 Task: Create a due date automation trigger when advanced on, on the tuesday of the week a card is due add fields with custom field "Resume" set to a date not in this week at 11:00 AM.
Action: Mouse moved to (1007, 83)
Screenshot: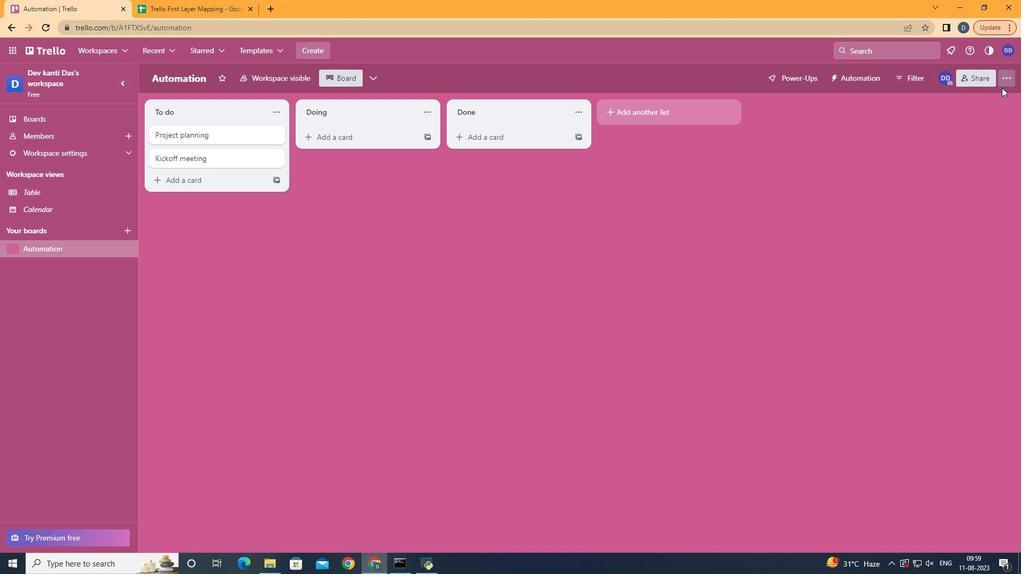 
Action: Mouse pressed left at (1007, 83)
Screenshot: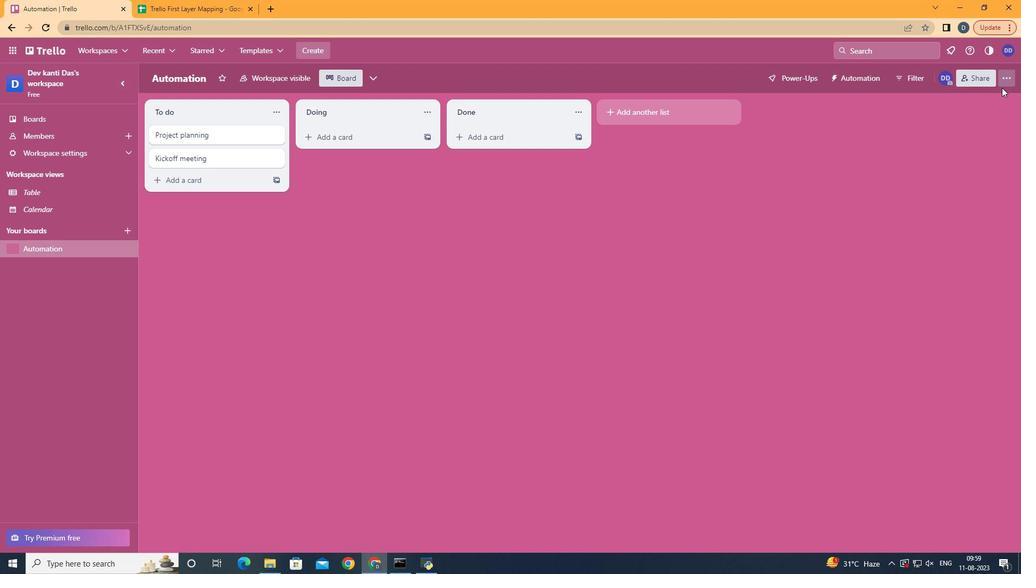 
Action: Mouse moved to (946, 230)
Screenshot: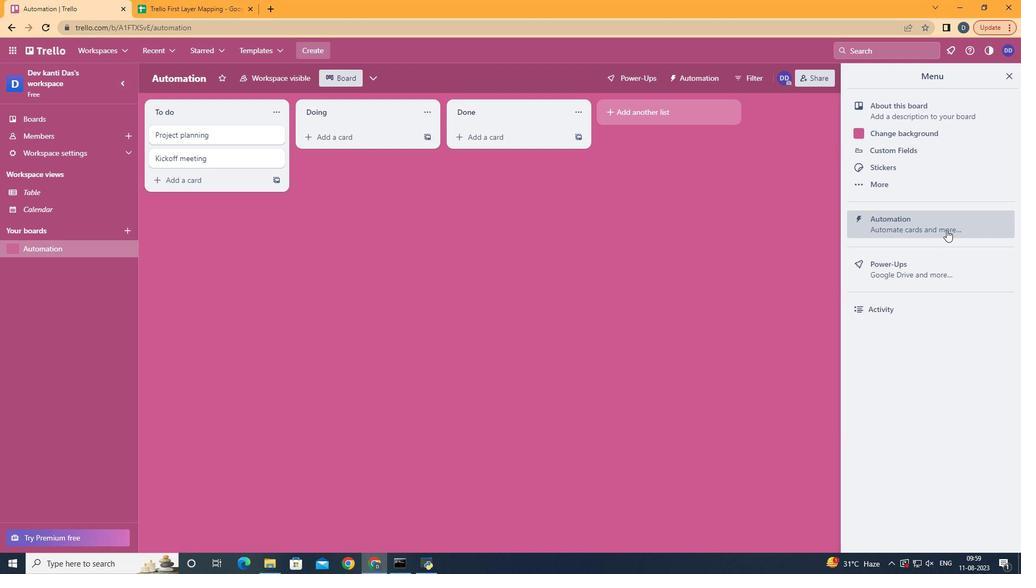 
Action: Mouse pressed left at (946, 230)
Screenshot: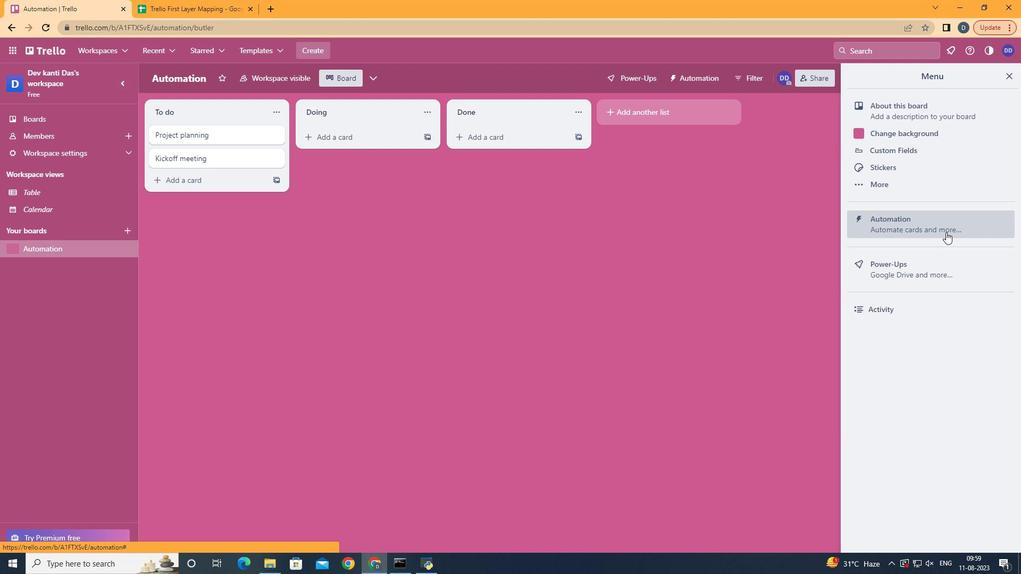 
Action: Mouse moved to (176, 214)
Screenshot: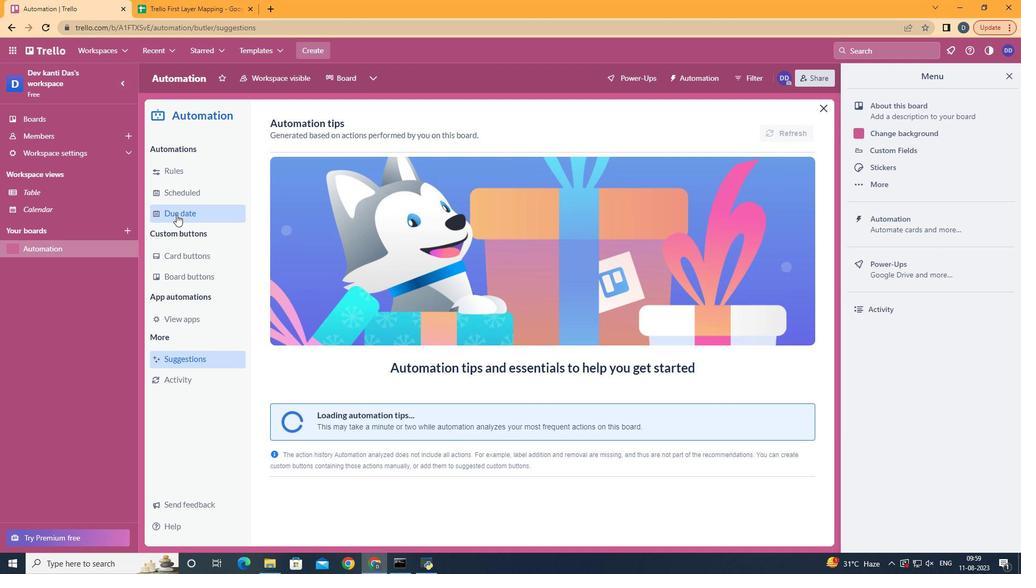 
Action: Mouse pressed left at (176, 214)
Screenshot: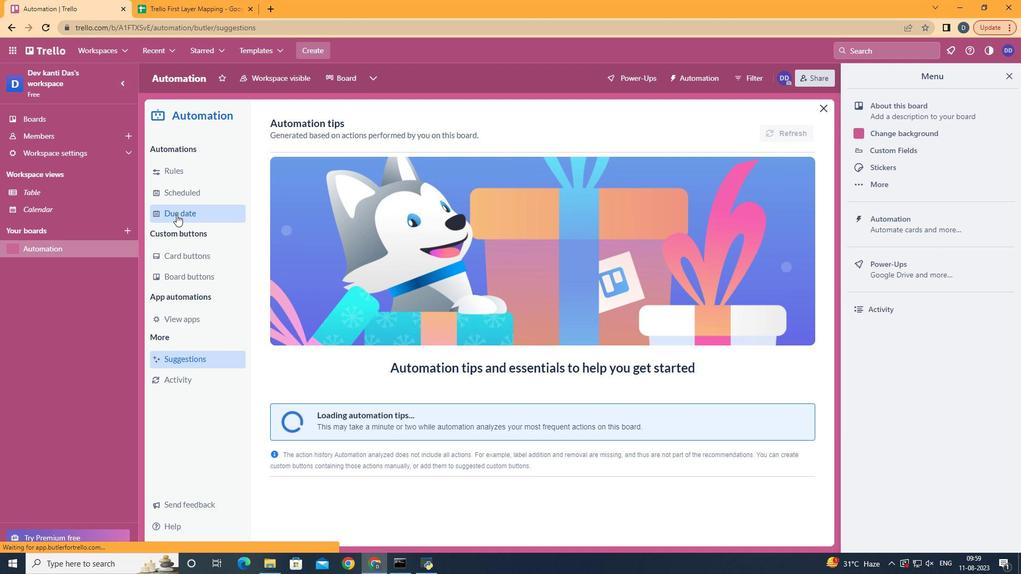 
Action: Mouse moved to (736, 121)
Screenshot: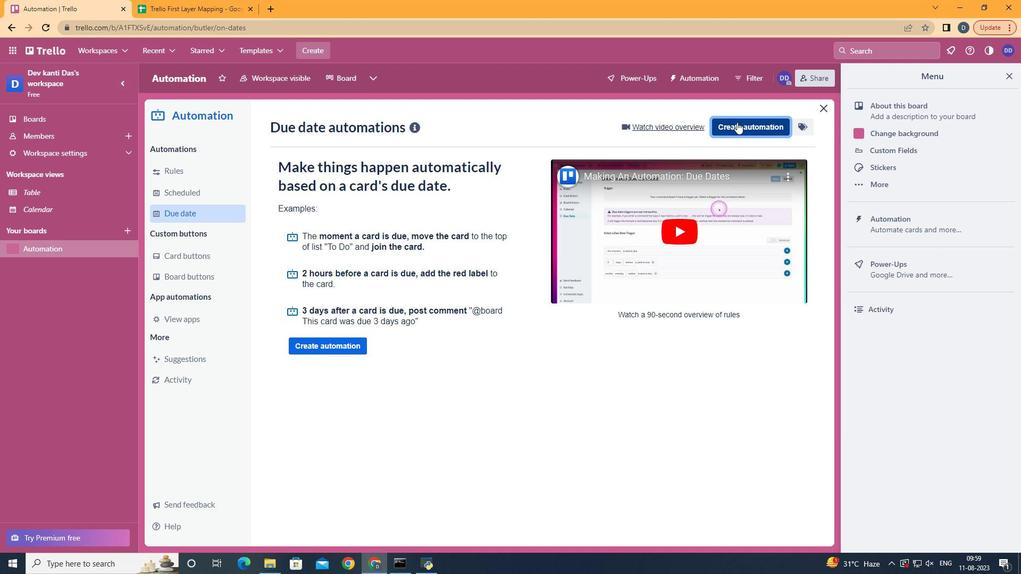 
Action: Mouse pressed left at (736, 121)
Screenshot: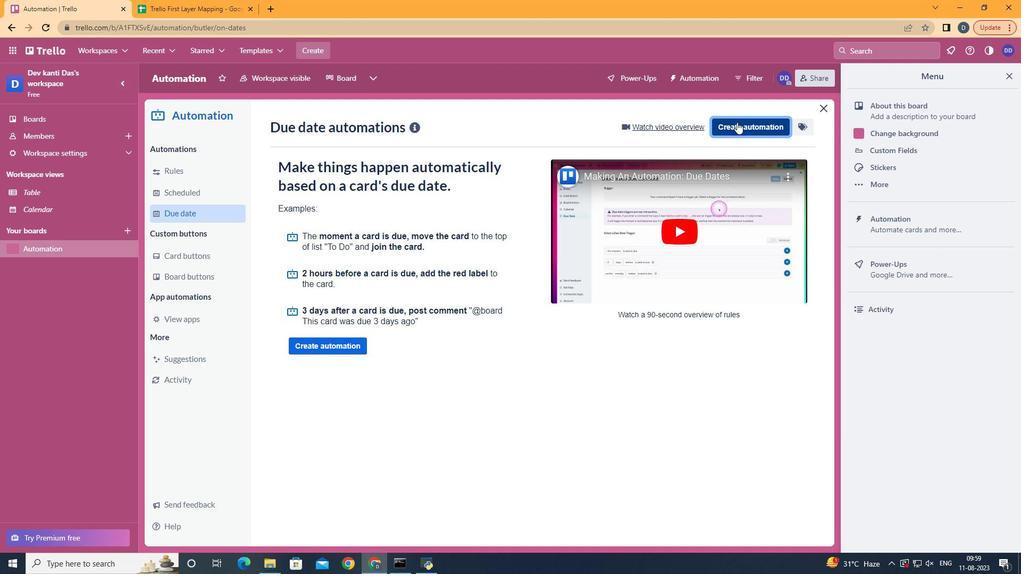 
Action: Mouse moved to (593, 225)
Screenshot: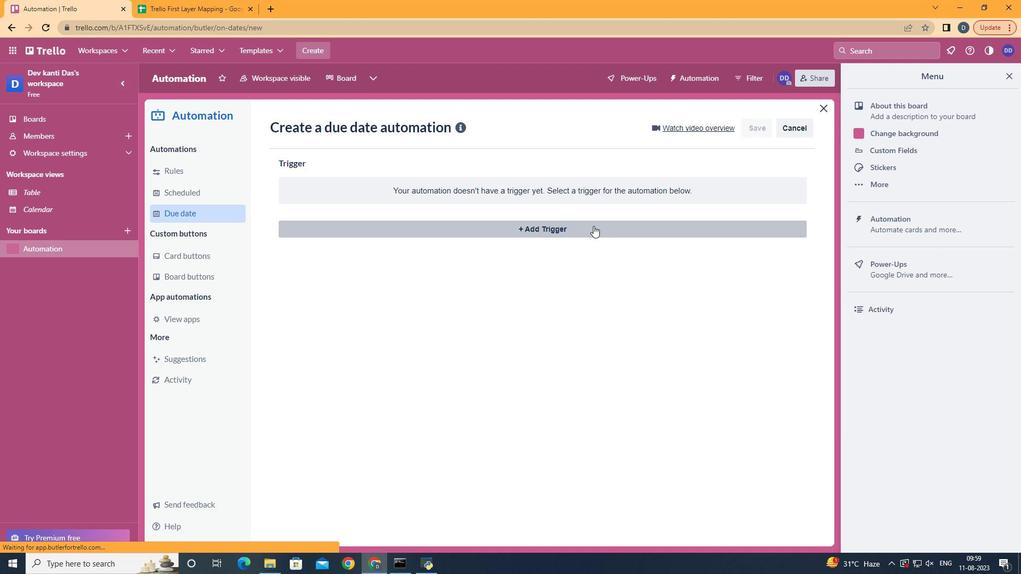 
Action: Mouse pressed left at (593, 225)
Screenshot: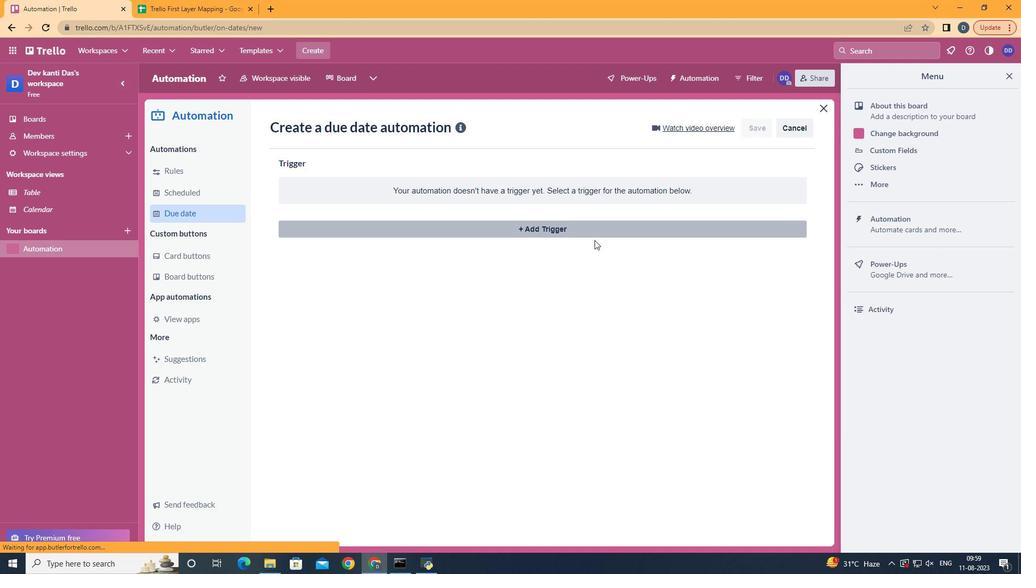 
Action: Mouse moved to (335, 294)
Screenshot: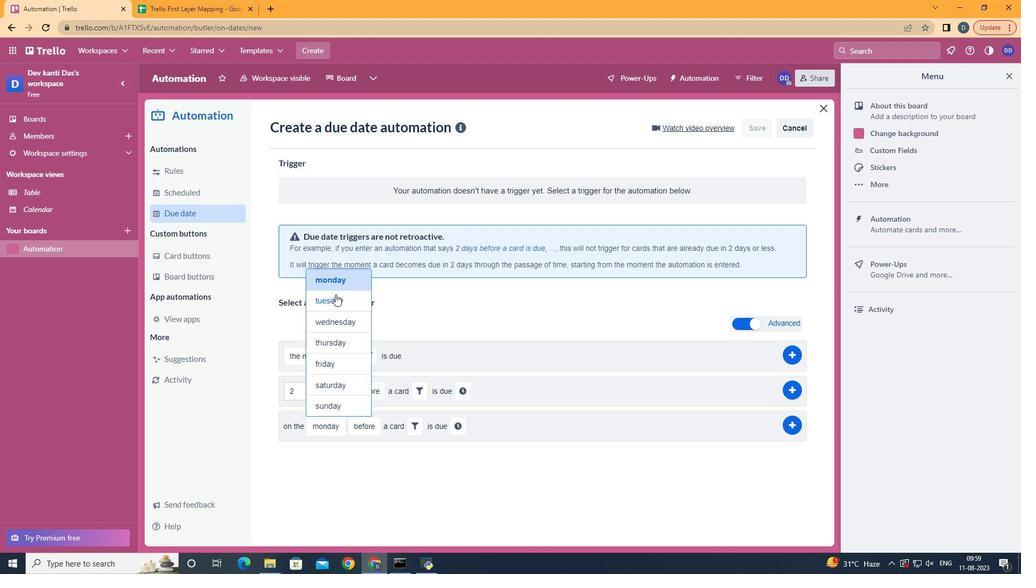 
Action: Mouse pressed left at (335, 294)
Screenshot: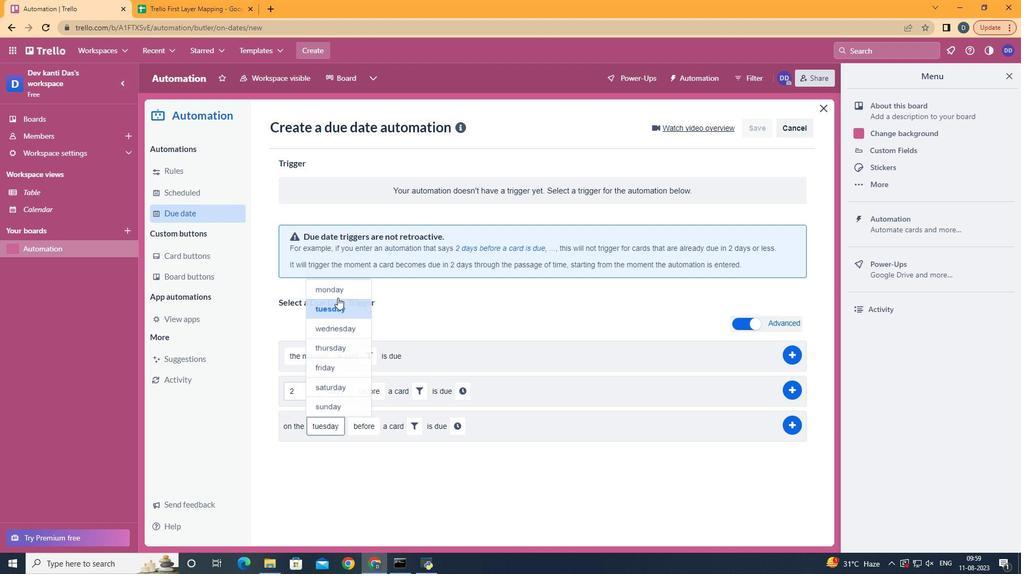 
Action: Mouse moved to (373, 483)
Screenshot: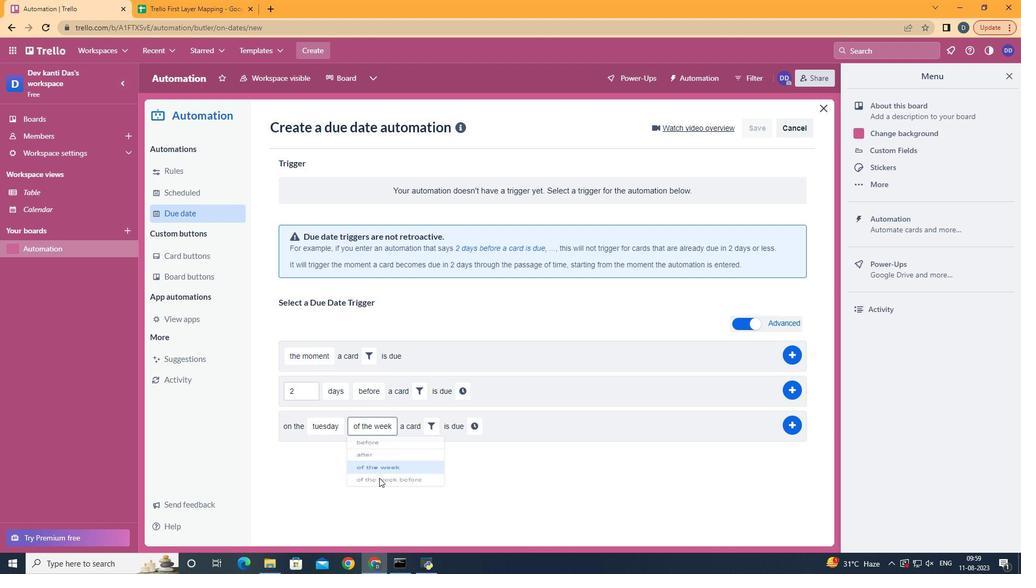 
Action: Mouse pressed left at (373, 483)
Screenshot: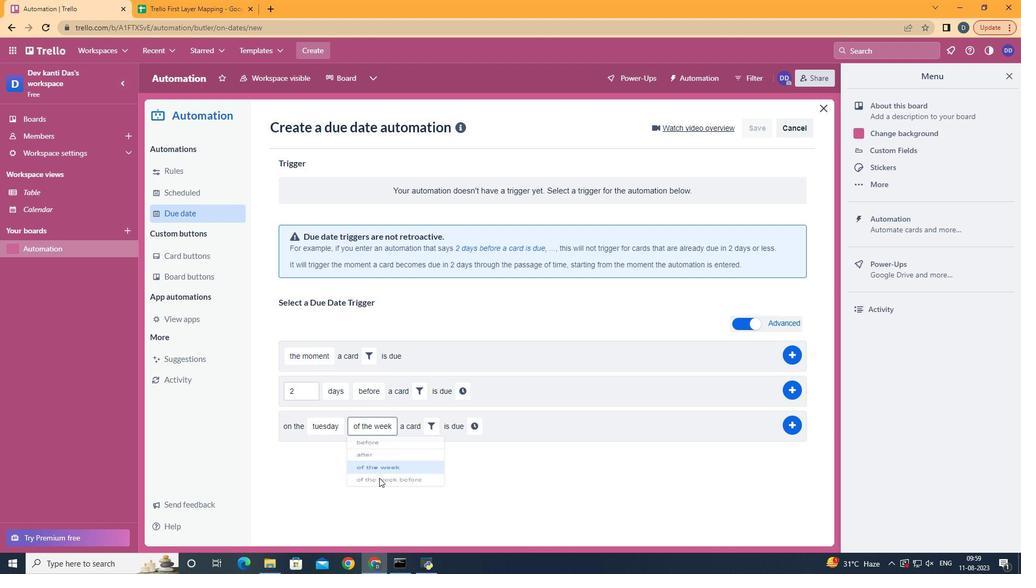 
Action: Mouse moved to (425, 426)
Screenshot: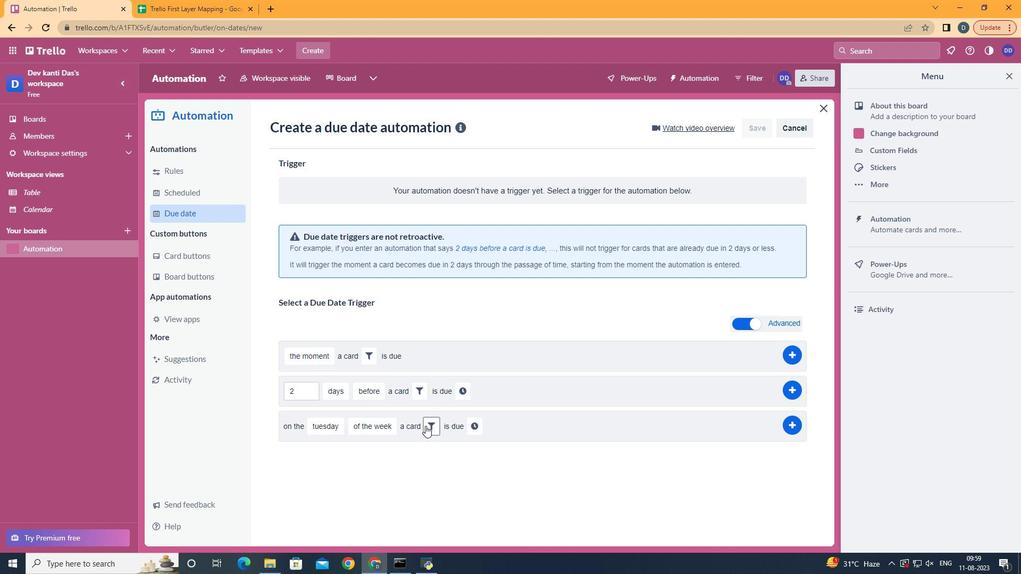 
Action: Mouse pressed left at (425, 426)
Screenshot: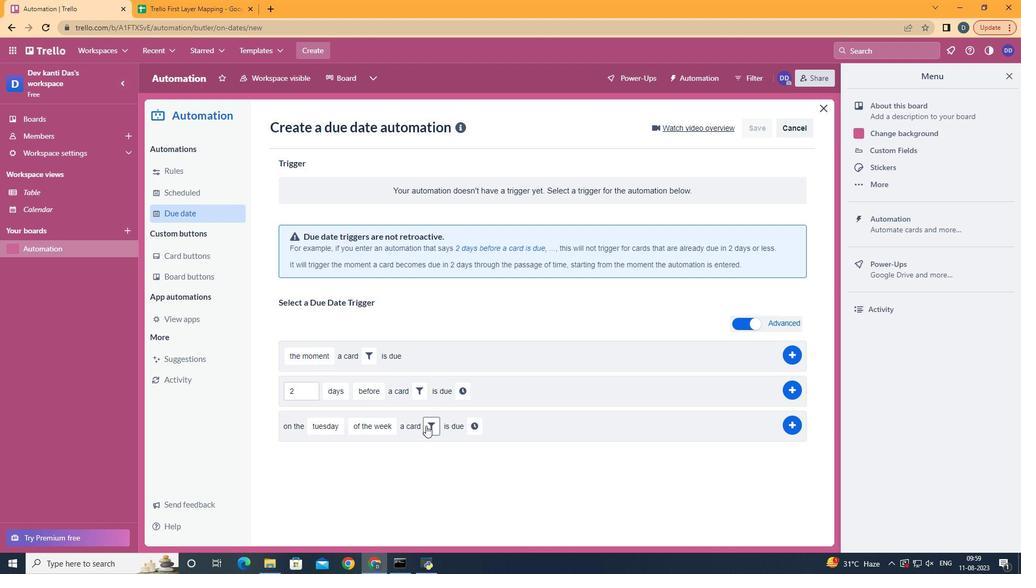 
Action: Mouse moved to (610, 464)
Screenshot: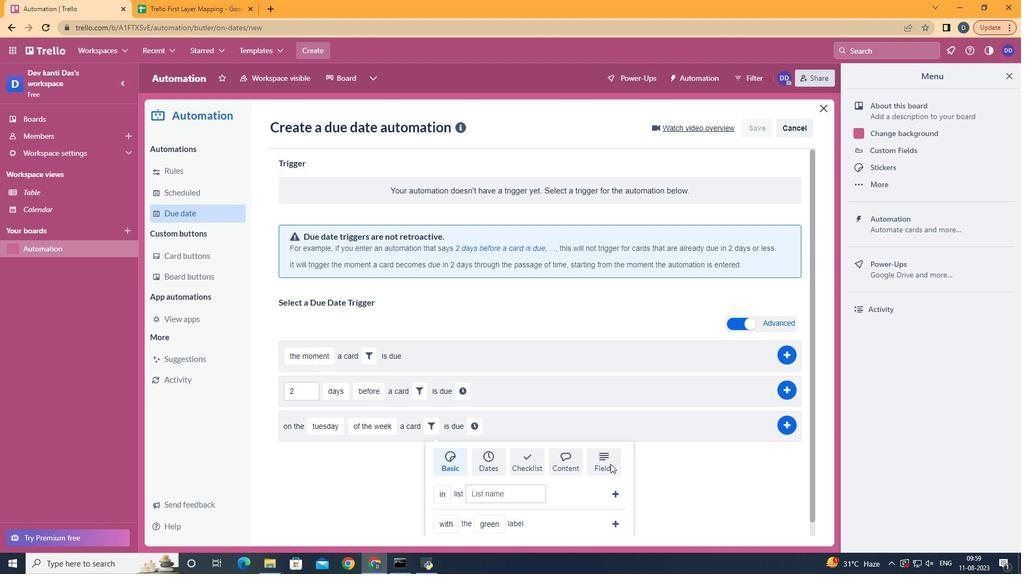 
Action: Mouse pressed left at (610, 464)
Screenshot: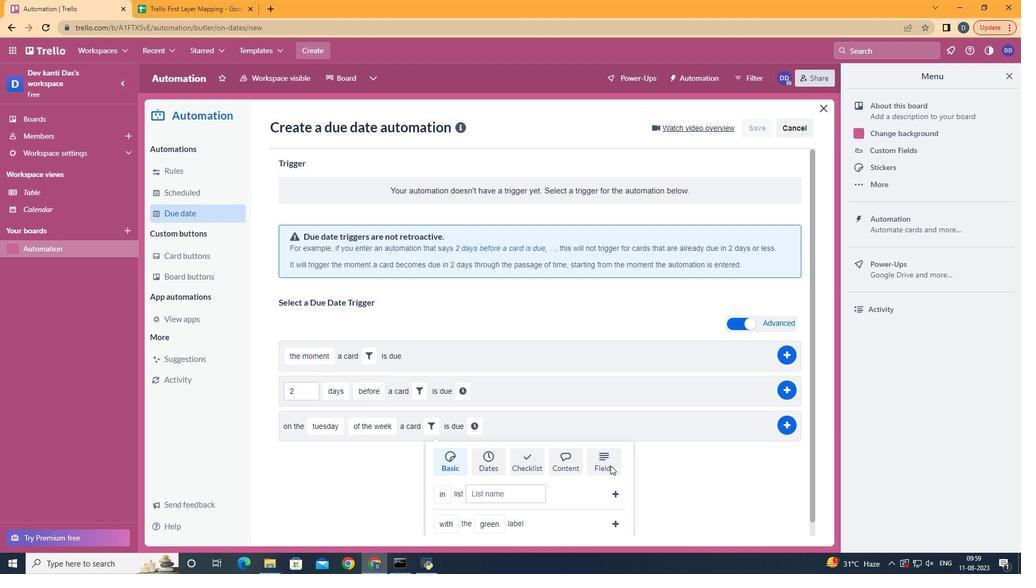 
Action: Mouse moved to (610, 466)
Screenshot: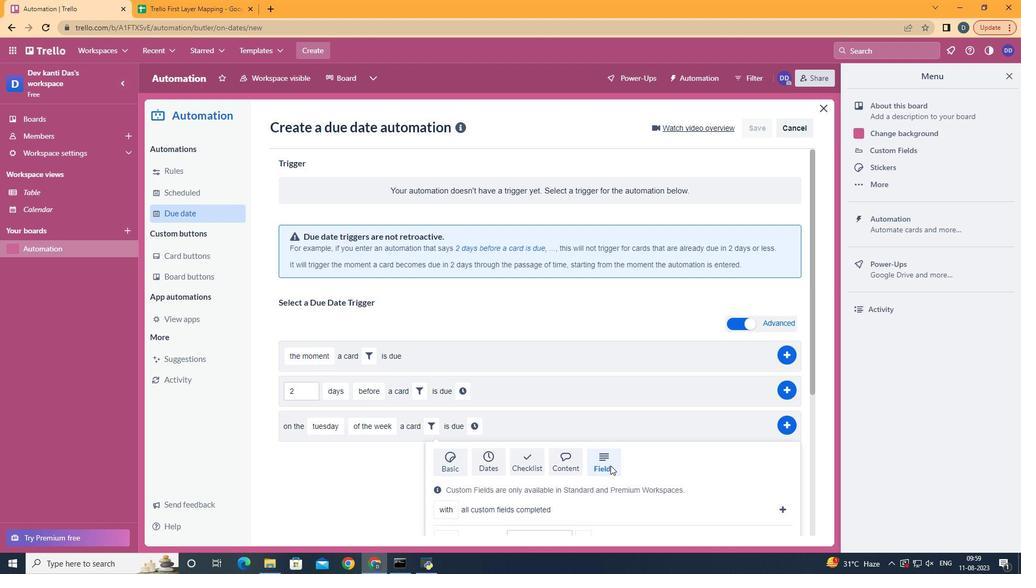 
Action: Mouse scrolled (610, 465) with delta (0, 0)
Screenshot: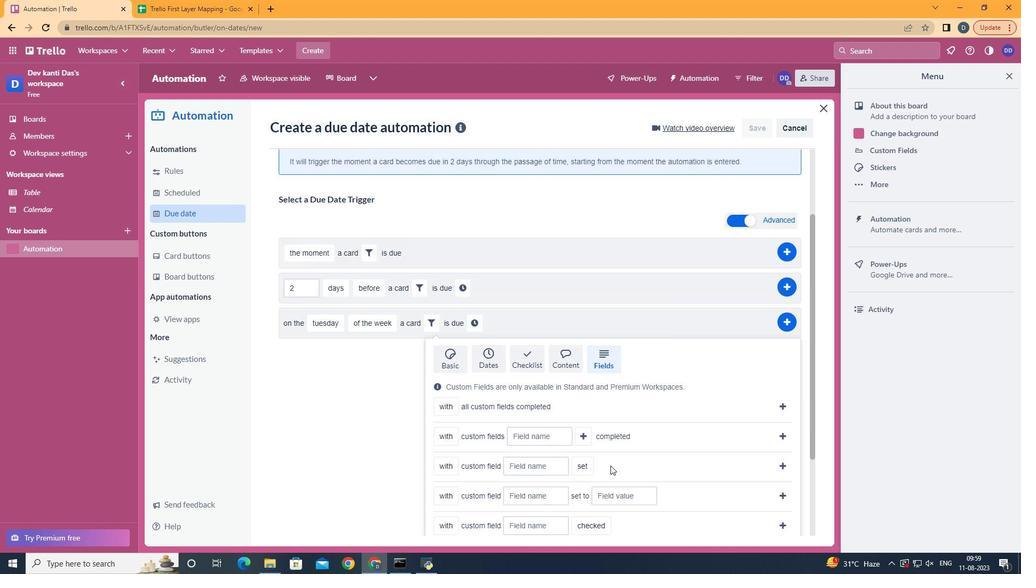 
Action: Mouse scrolled (610, 465) with delta (0, 0)
Screenshot: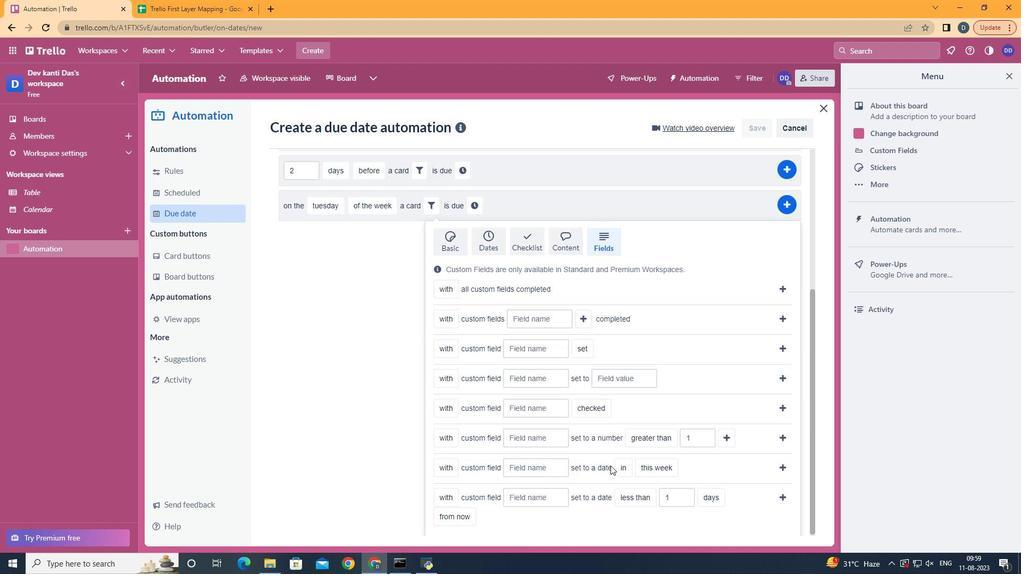 
Action: Mouse scrolled (610, 465) with delta (0, 0)
Screenshot: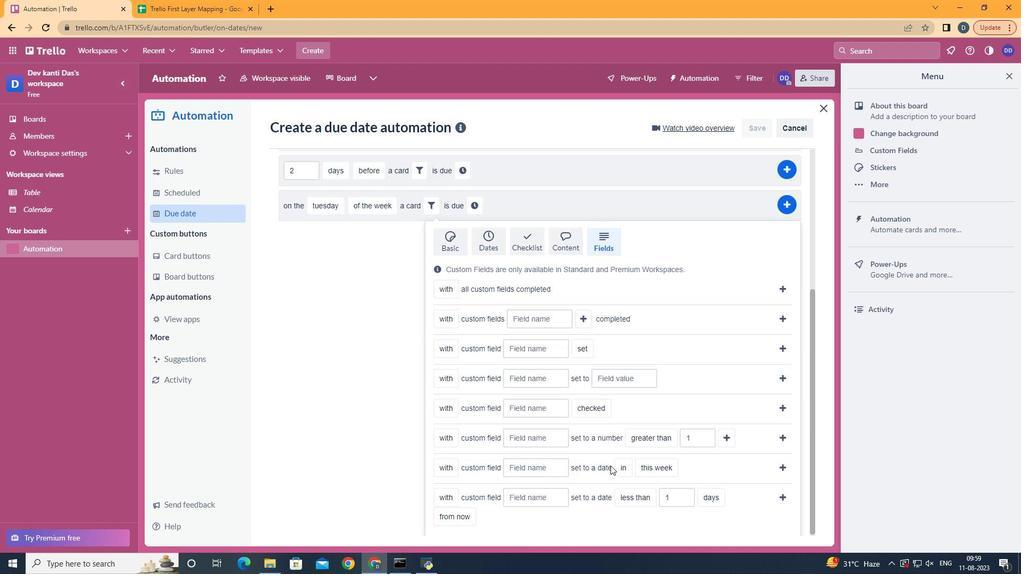 
Action: Mouse scrolled (610, 465) with delta (0, 0)
Screenshot: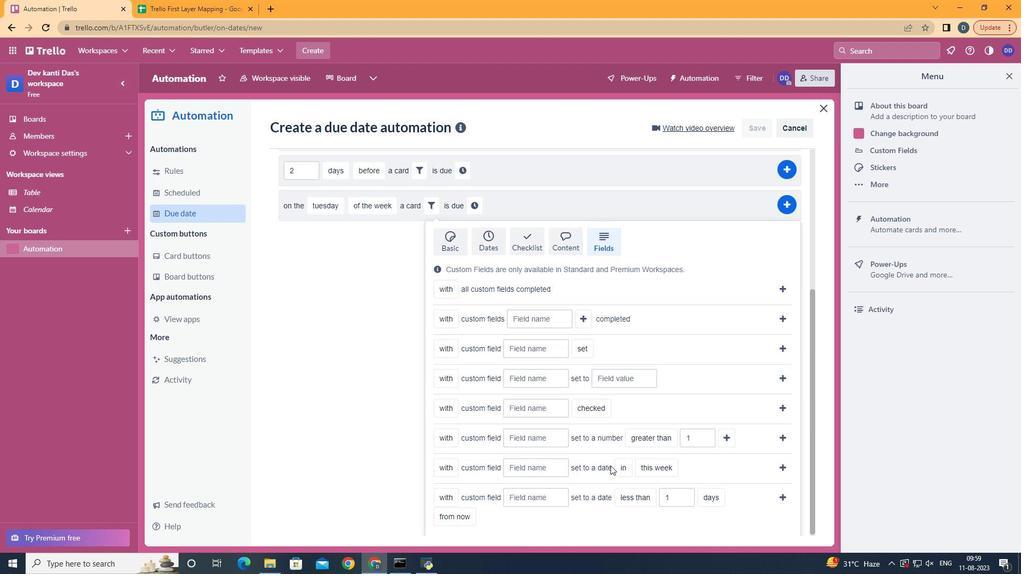 
Action: Mouse scrolled (610, 465) with delta (0, 0)
Screenshot: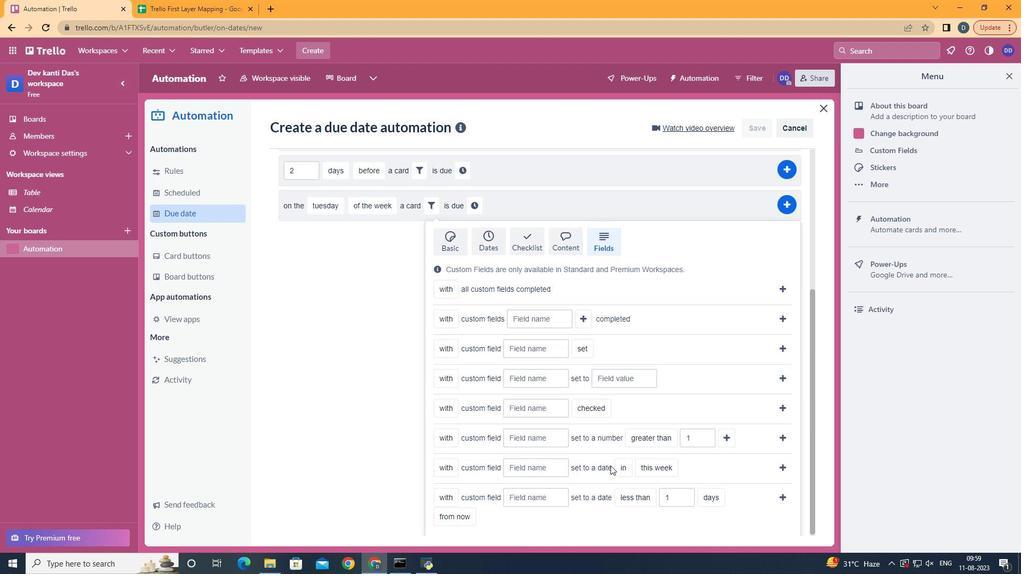 
Action: Mouse moved to (536, 469)
Screenshot: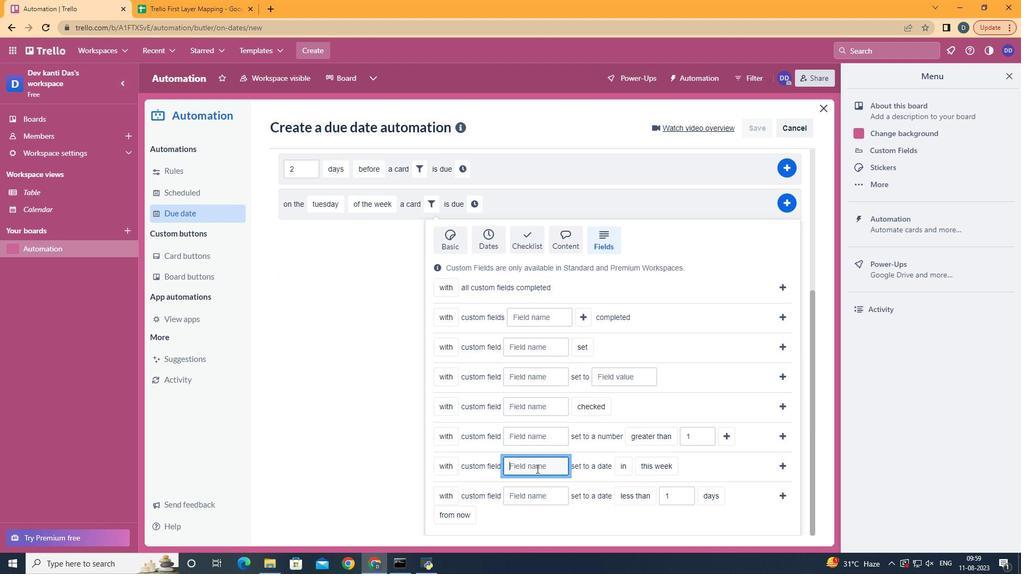 
Action: Mouse pressed left at (536, 469)
Screenshot: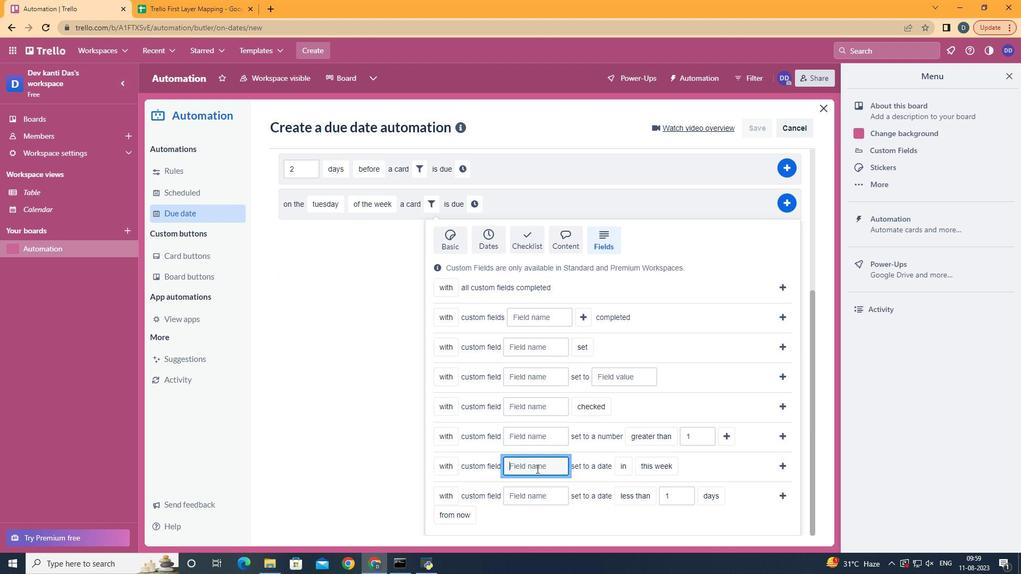 
Action: Key pressed <Key.shift>Resume
Screenshot: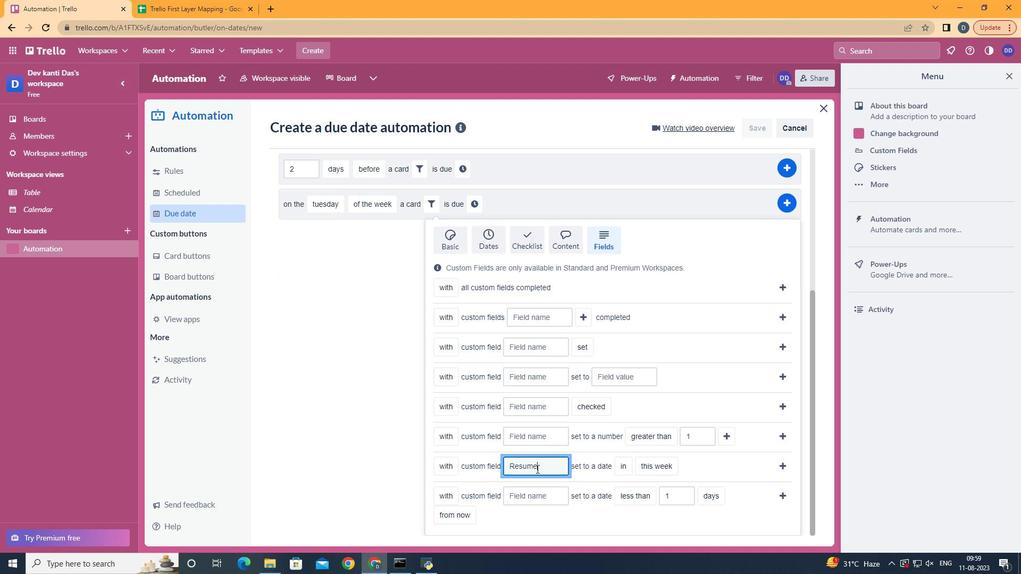 
Action: Mouse moved to (629, 510)
Screenshot: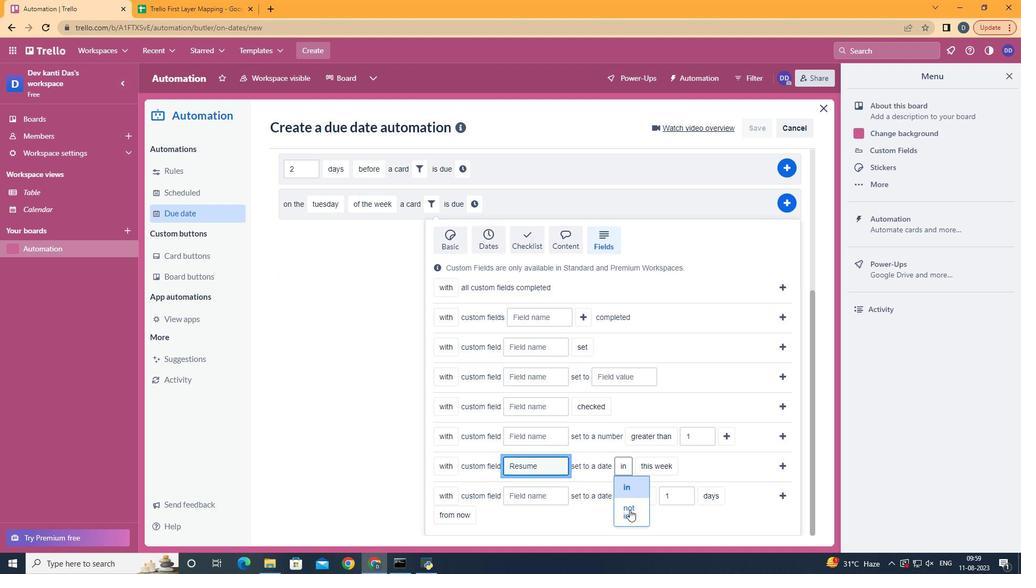 
Action: Mouse pressed left at (629, 510)
Screenshot: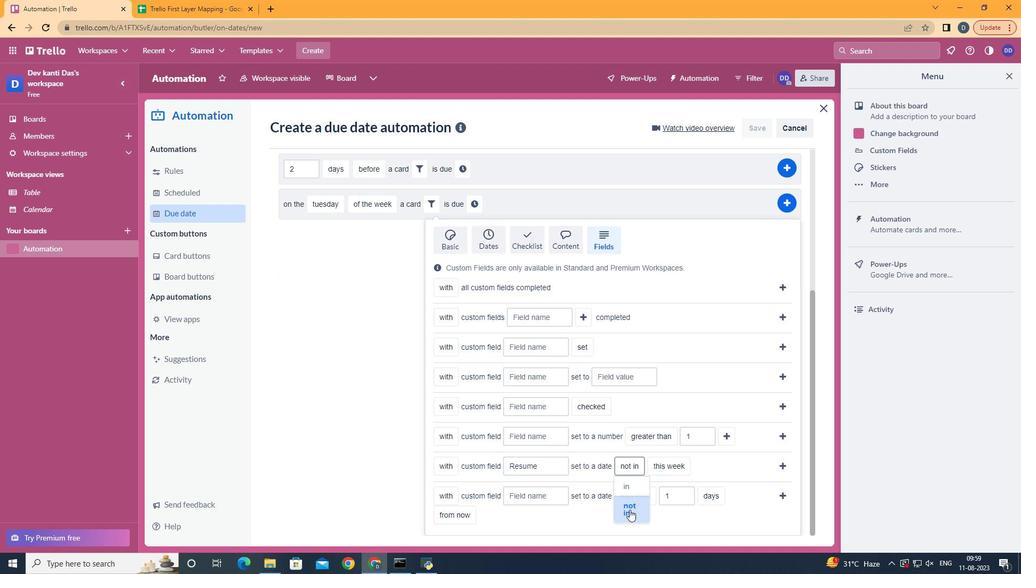 
Action: Mouse moved to (788, 463)
Screenshot: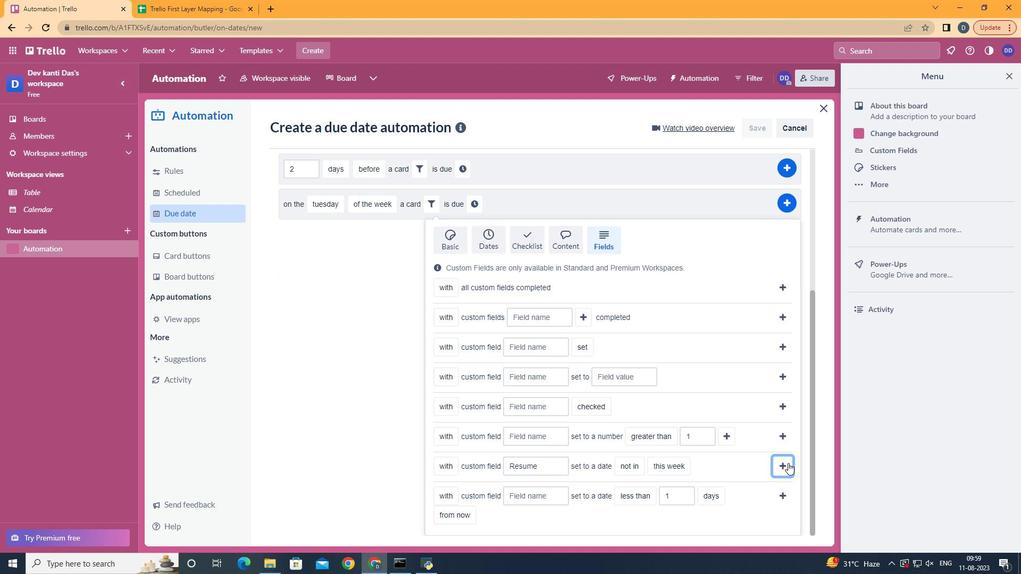 
Action: Mouse pressed left at (788, 463)
Screenshot: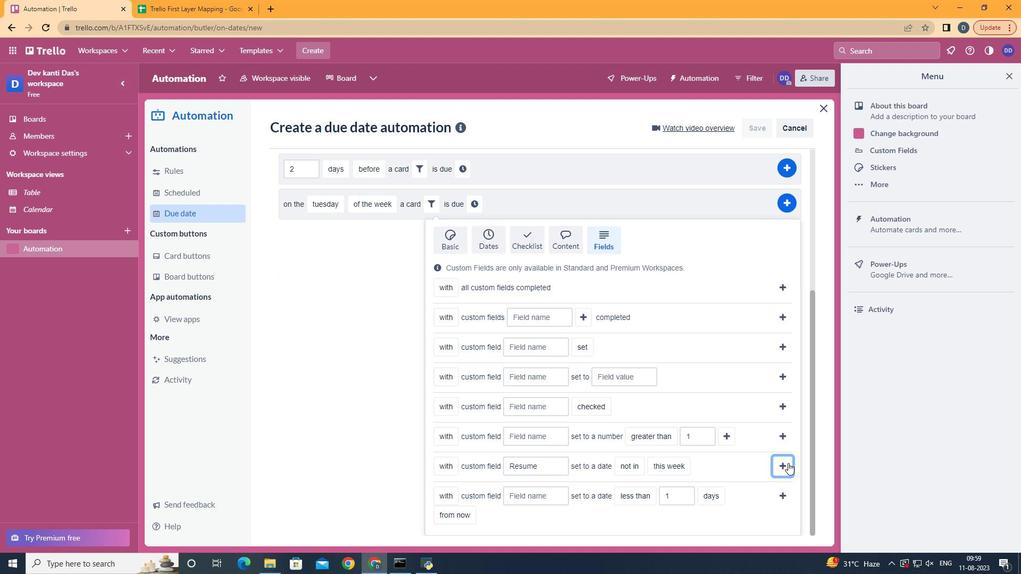 
Action: Mouse moved to (685, 422)
Screenshot: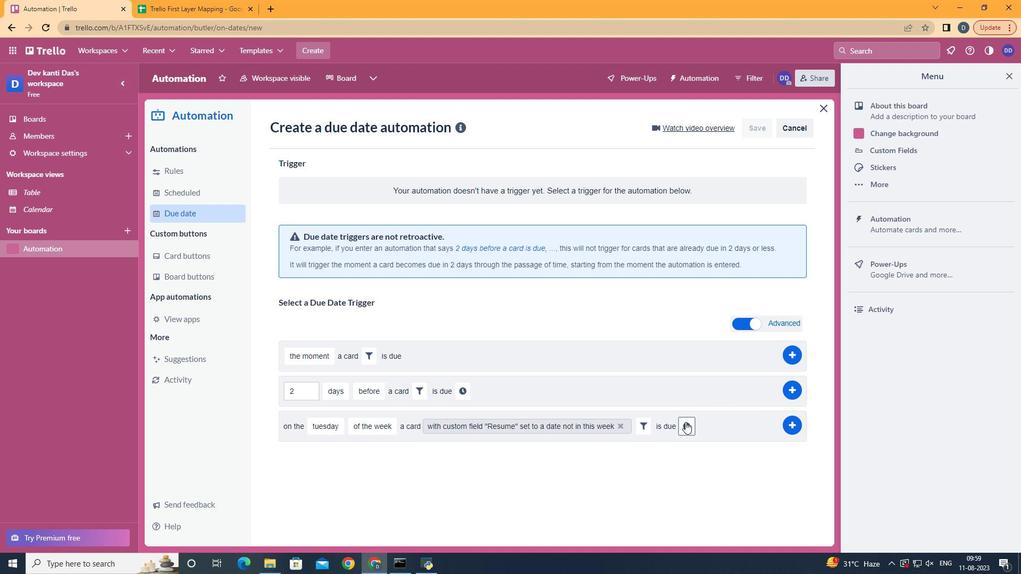 
Action: Mouse pressed left at (685, 422)
Screenshot: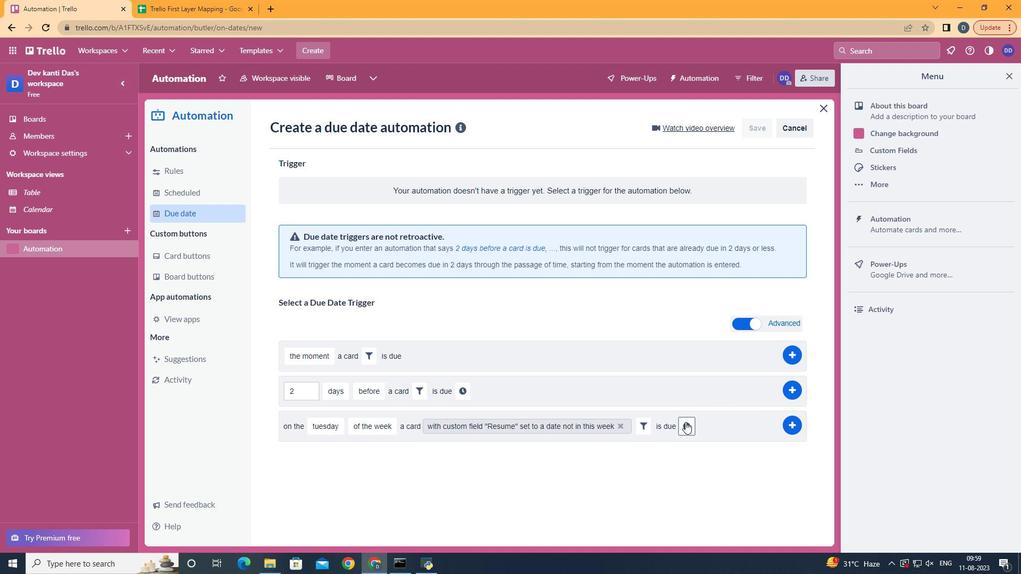
Action: Mouse moved to (330, 455)
Screenshot: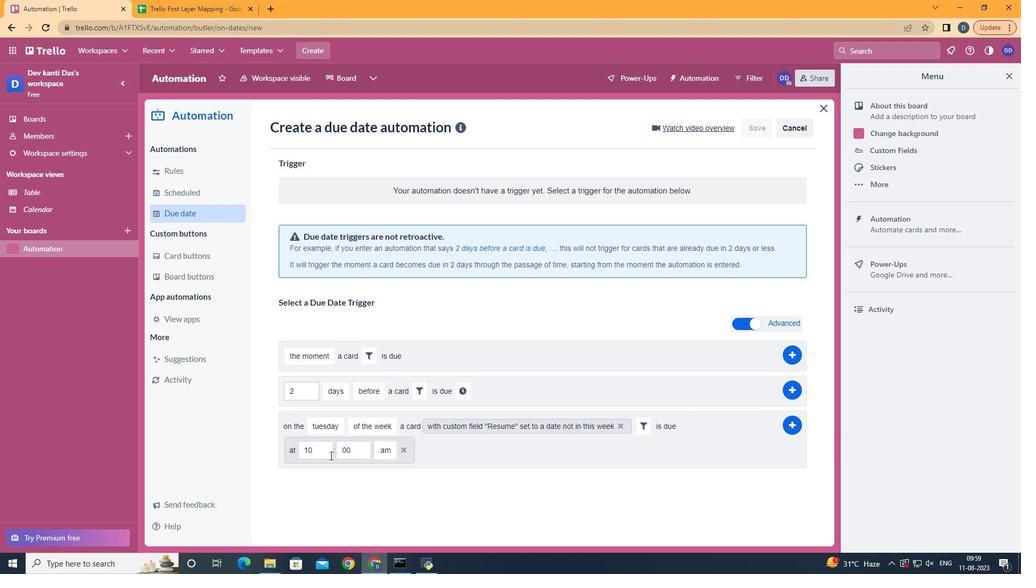 
Action: Mouse pressed left at (330, 455)
Screenshot: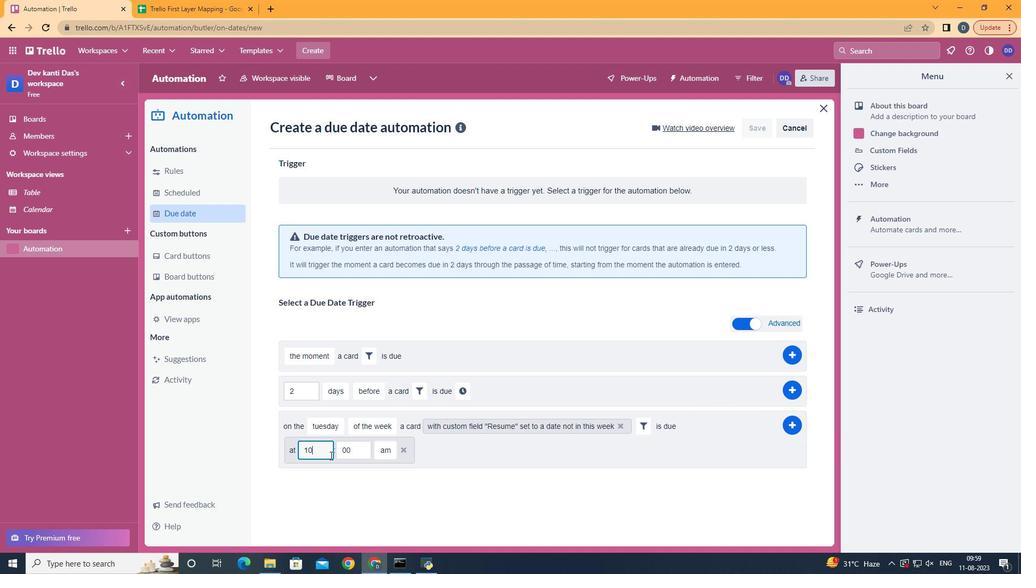 
Action: Mouse moved to (329, 454)
Screenshot: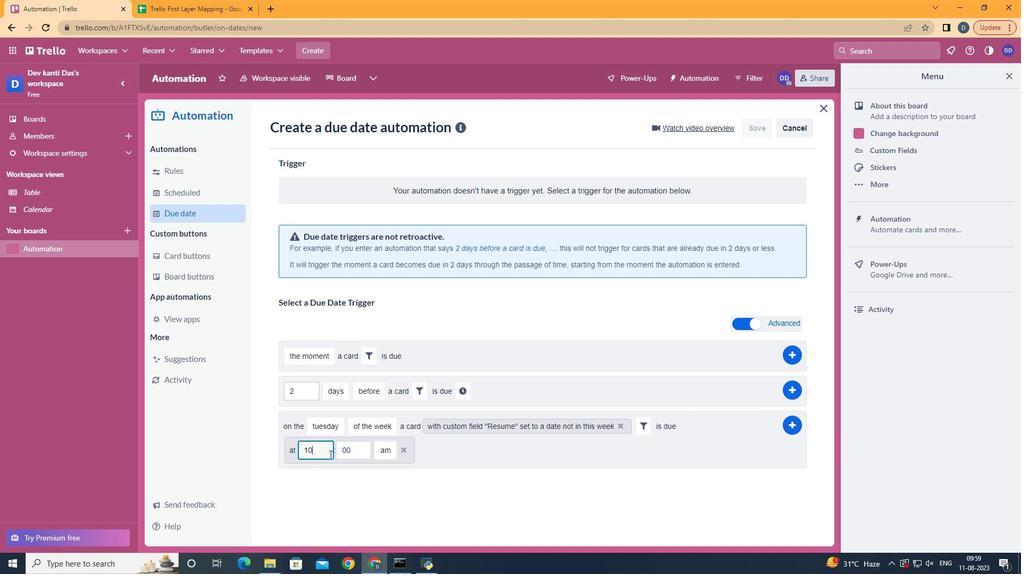 
Action: Key pressed <Key.backspace>1
Screenshot: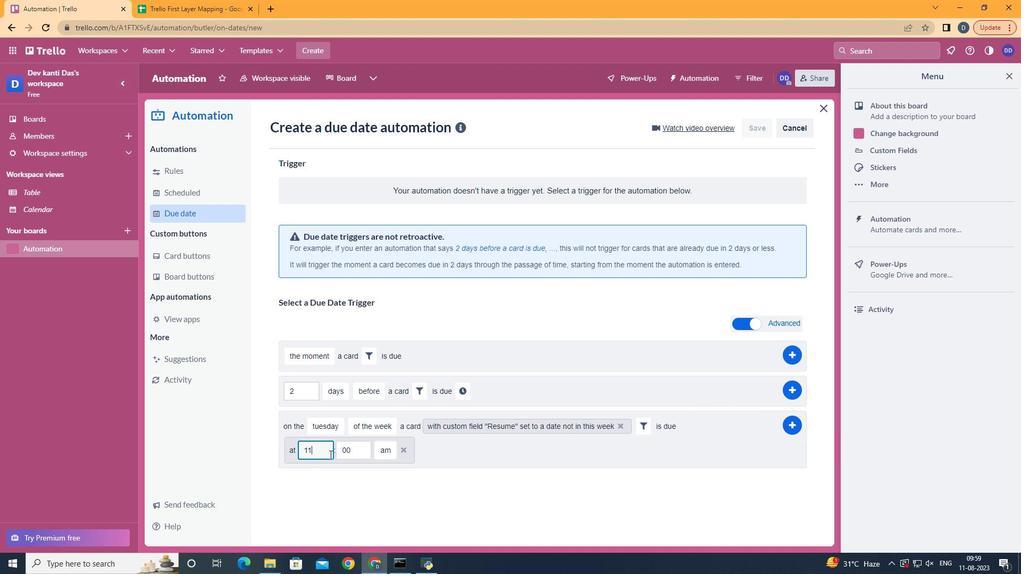 
Action: Mouse moved to (788, 426)
Screenshot: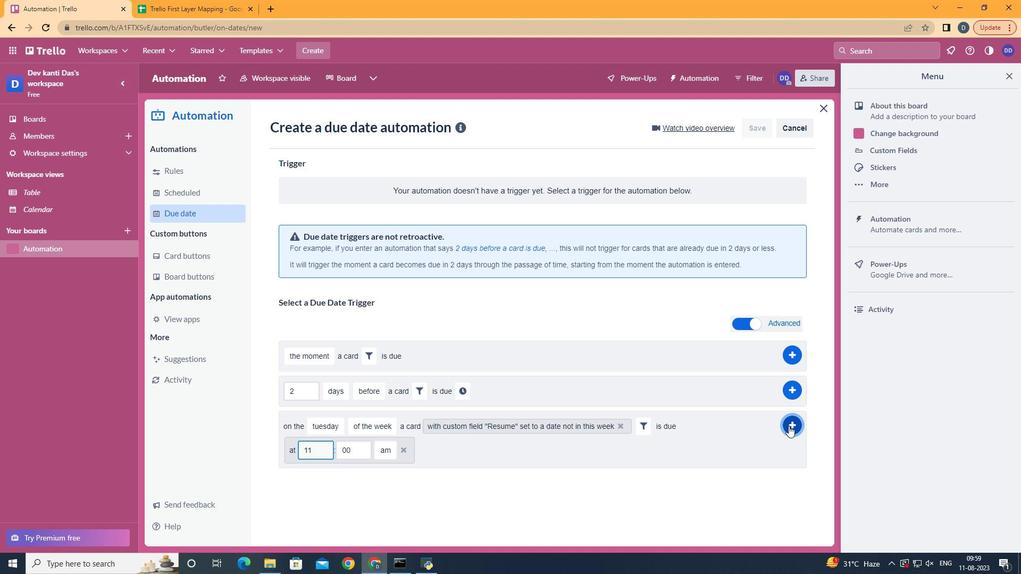 
Action: Mouse pressed left at (788, 426)
Screenshot: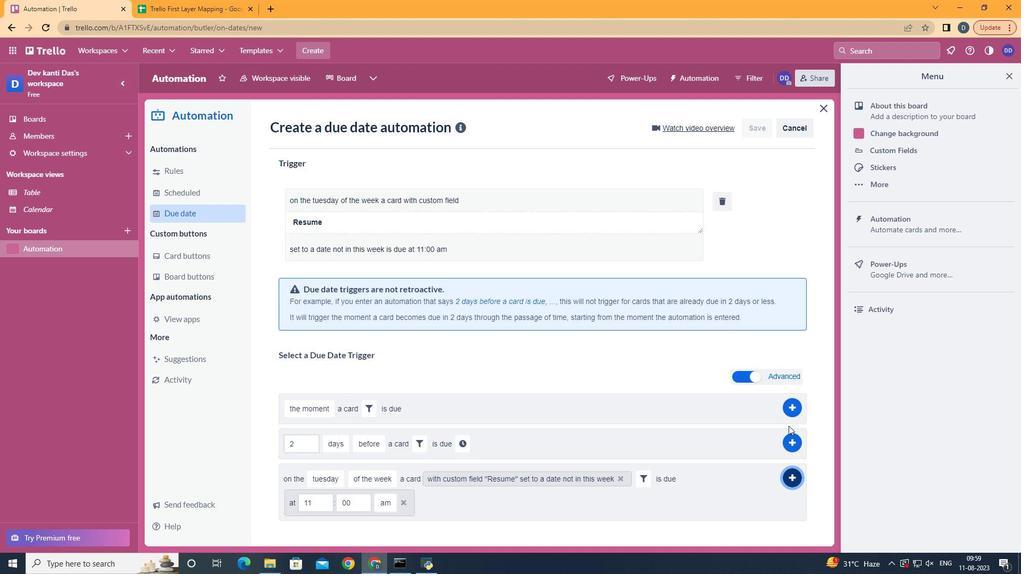 
